 Task: Create board using template agile board template / trello.
Action: Mouse moved to (310, 77)
Screenshot: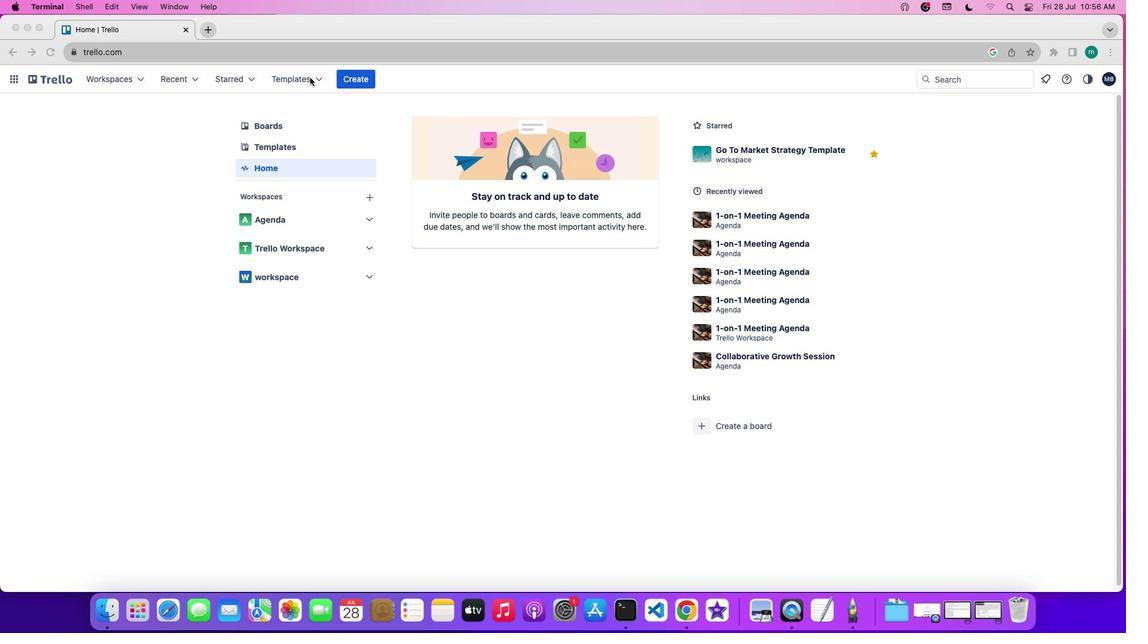 
Action: Mouse pressed left at (310, 77)
Screenshot: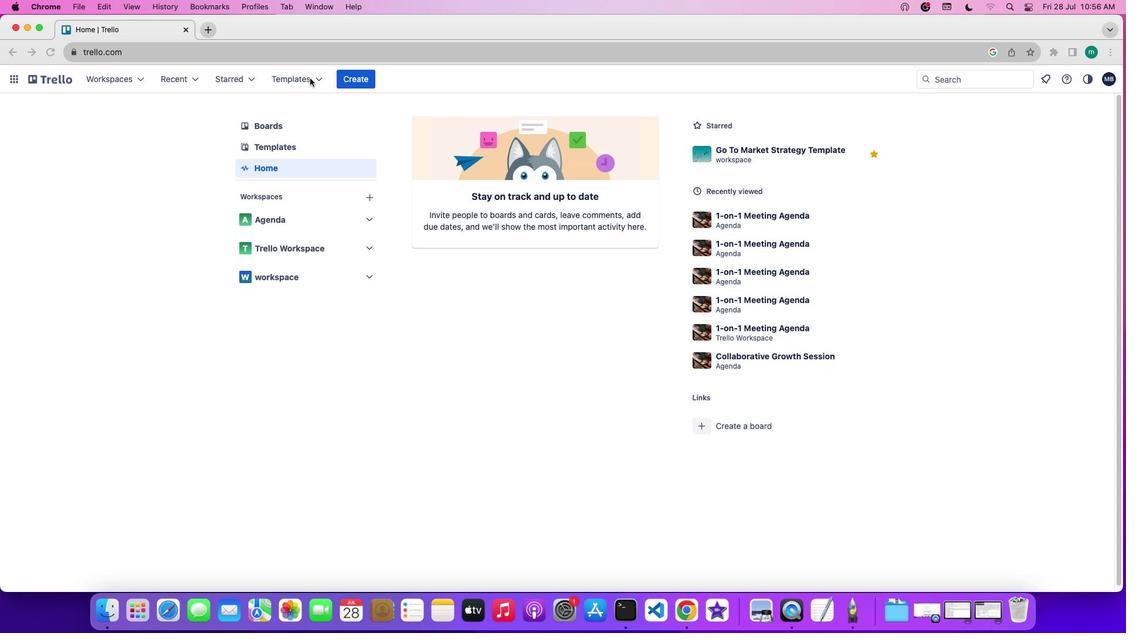 
Action: Mouse moved to (310, 79)
Screenshot: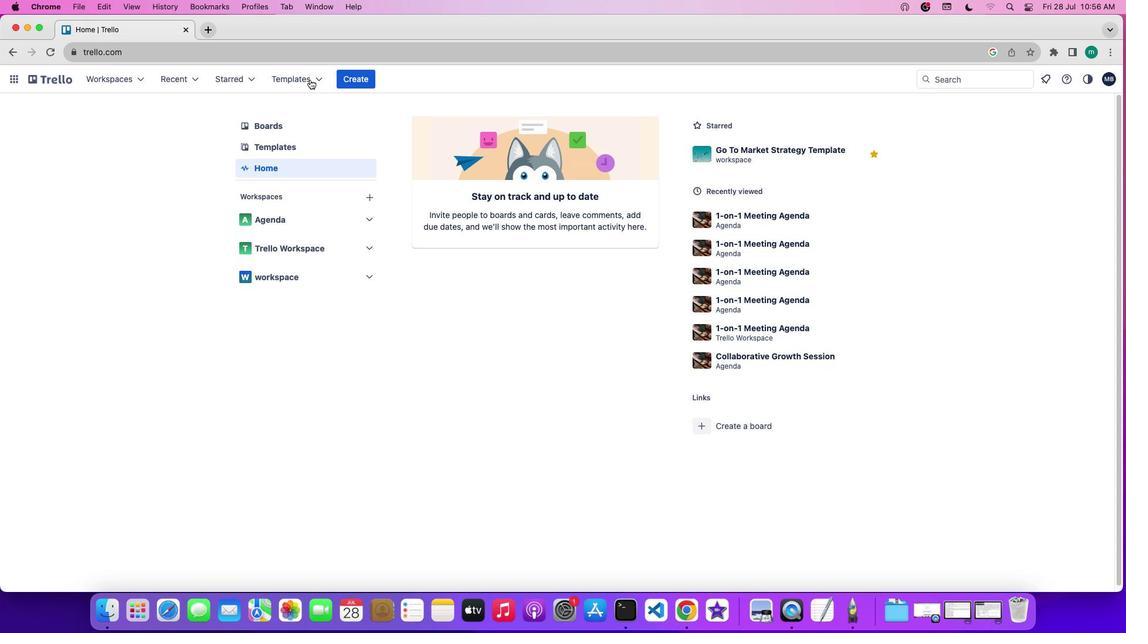 
Action: Mouse pressed left at (310, 79)
Screenshot: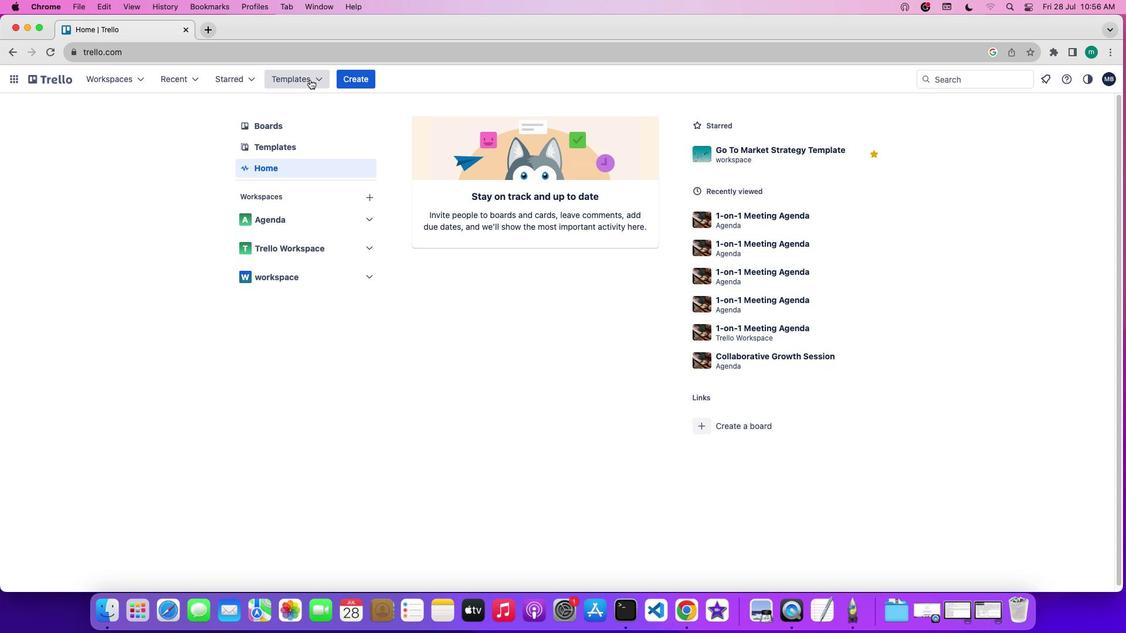
Action: Mouse moved to (315, 150)
Screenshot: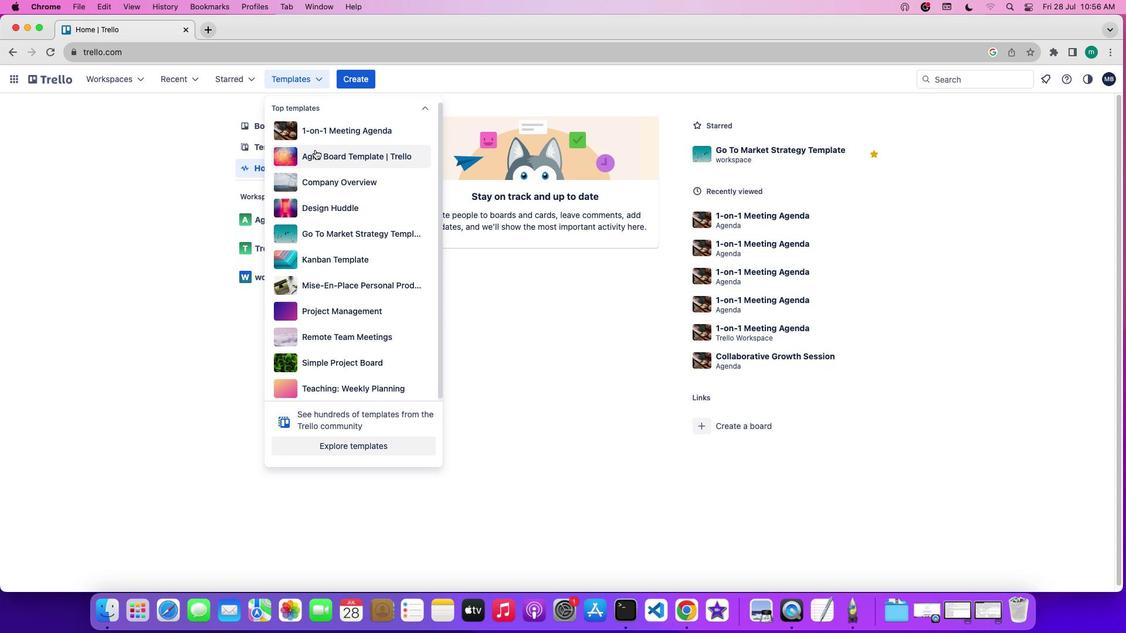 
Action: Mouse pressed left at (315, 150)
Screenshot: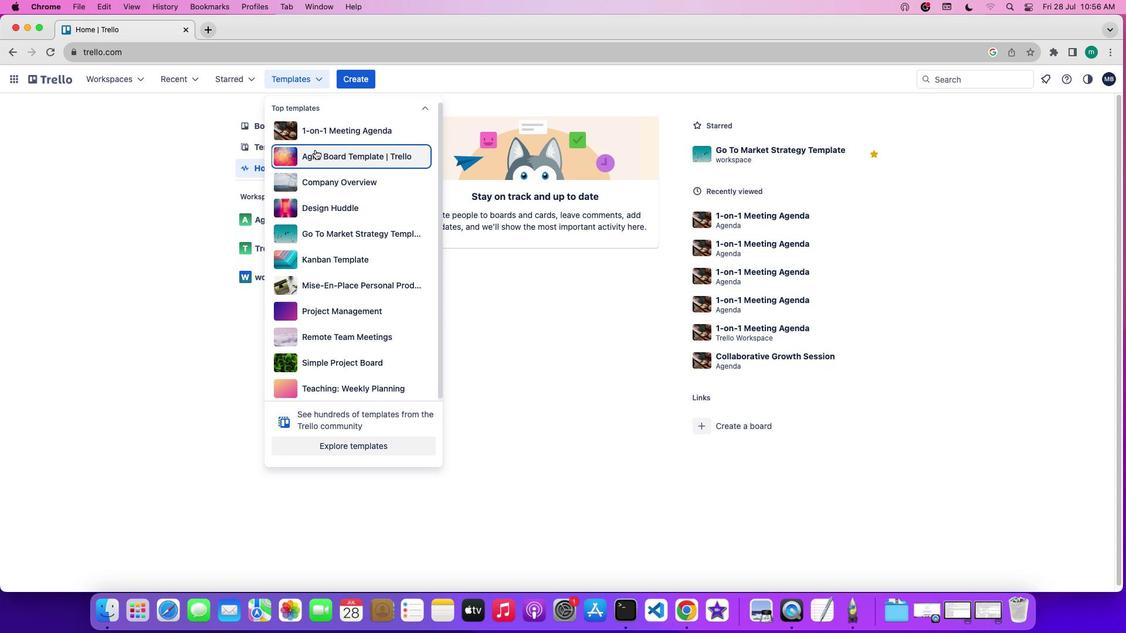 
Action: Mouse moved to (311, 472)
Screenshot: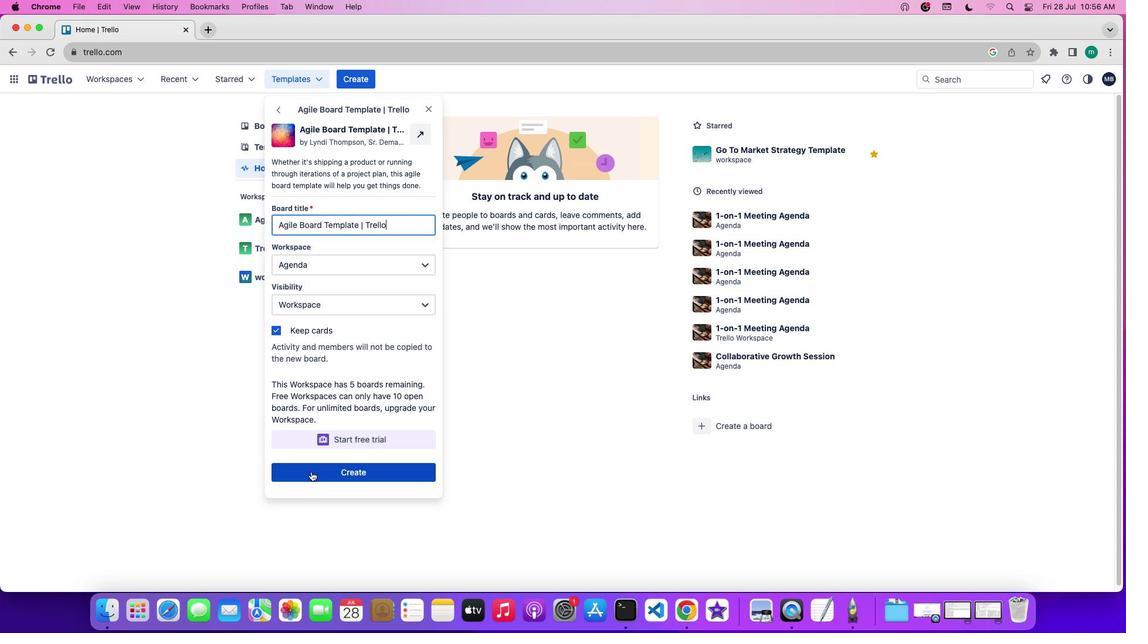 
Action: Mouse pressed left at (311, 472)
Screenshot: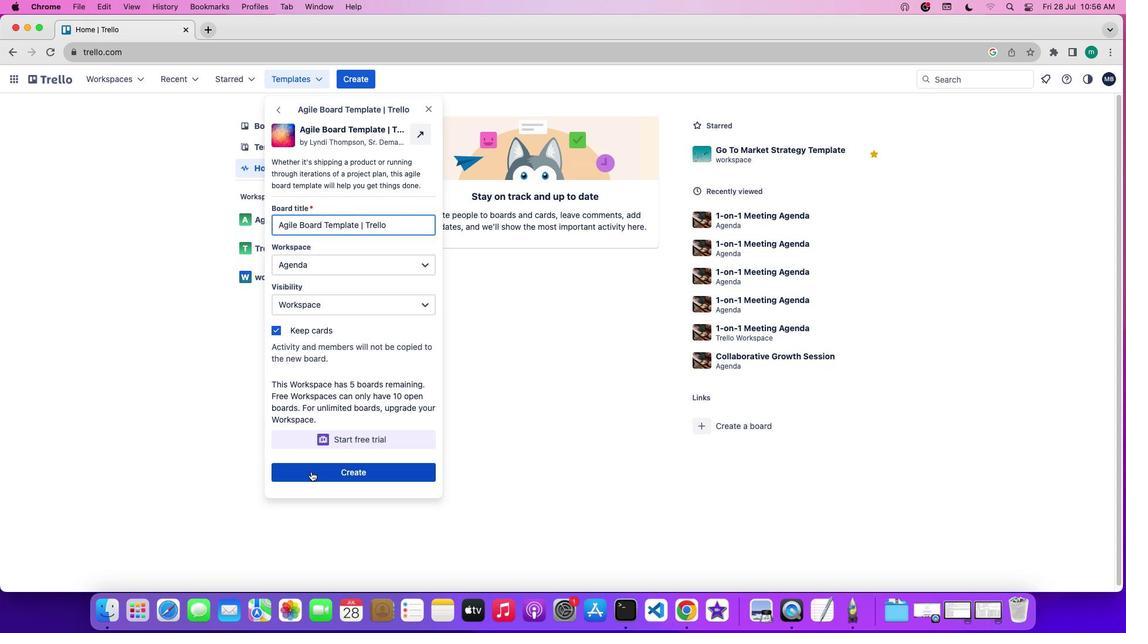 
Action: Mouse moved to (342, 467)
Screenshot: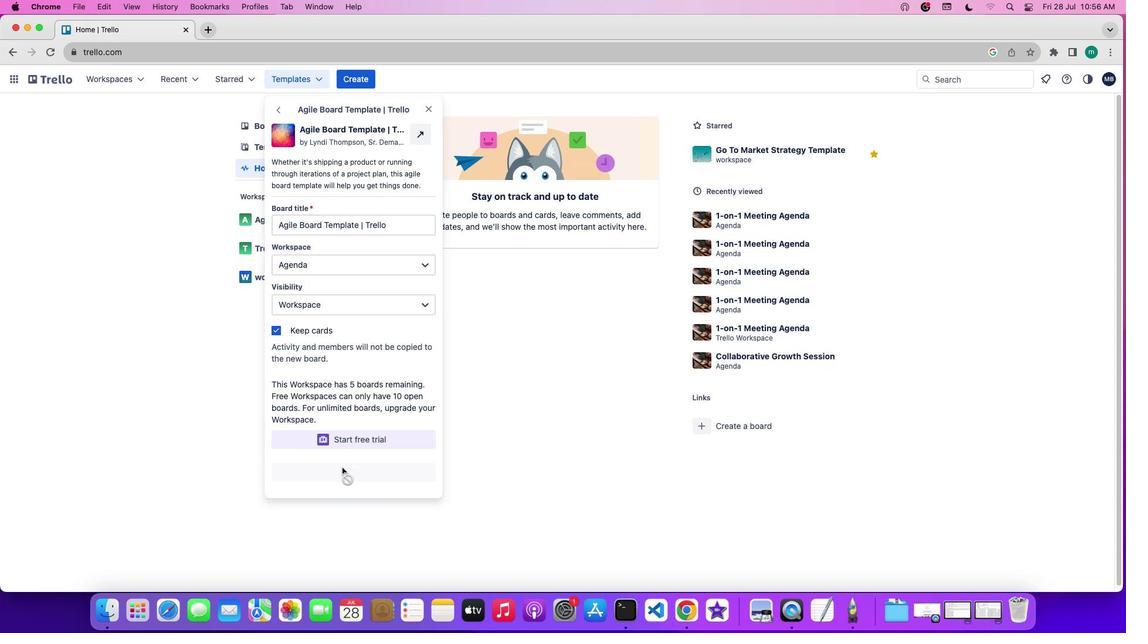 
